 Task: For heading Arial Rounded MT Bold with Underline.  font size for heading26,  'Change the font style of data to'Browallia New.  and font size to 18,  Change the alignment of both headline & data to Align middle & Align Text left.  In the sheet  Budget Control Toolbook
Action: Mouse moved to (24, 112)
Screenshot: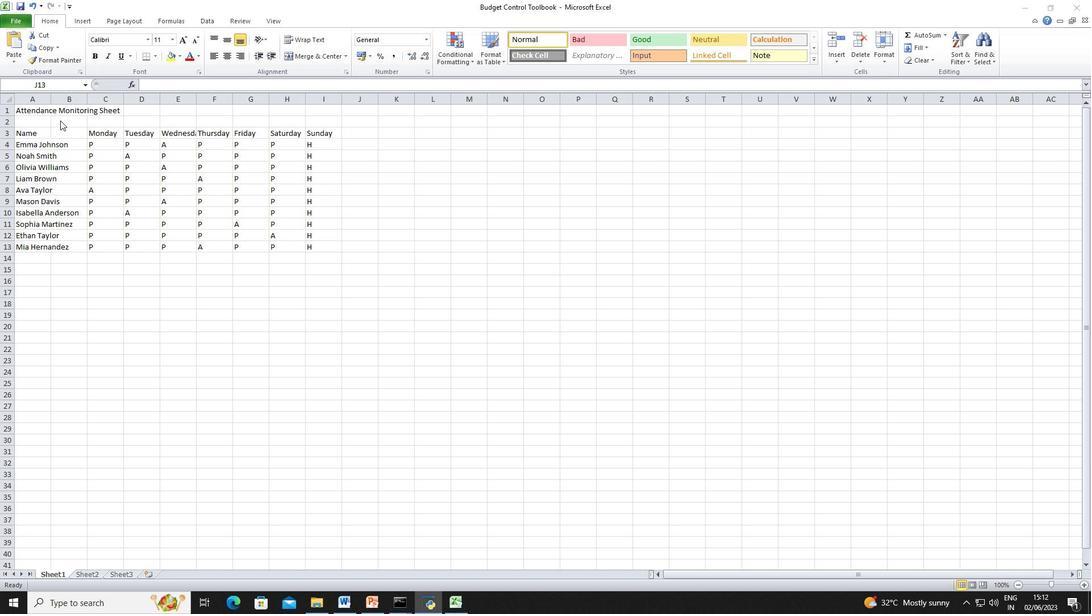 
Action: Mouse pressed left at (24, 112)
Screenshot: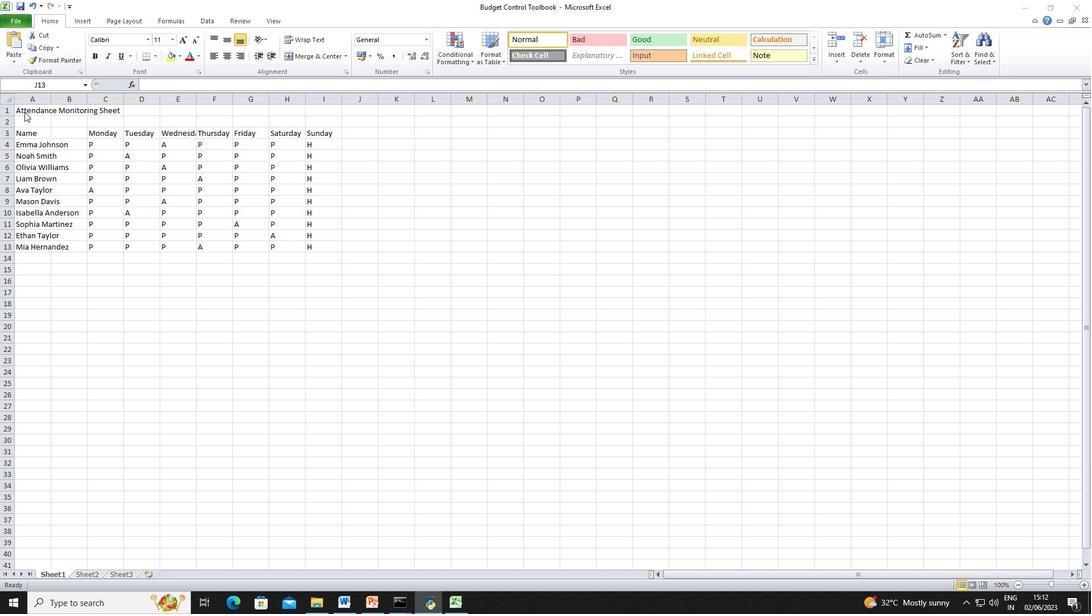 
Action: Mouse moved to (29, 112)
Screenshot: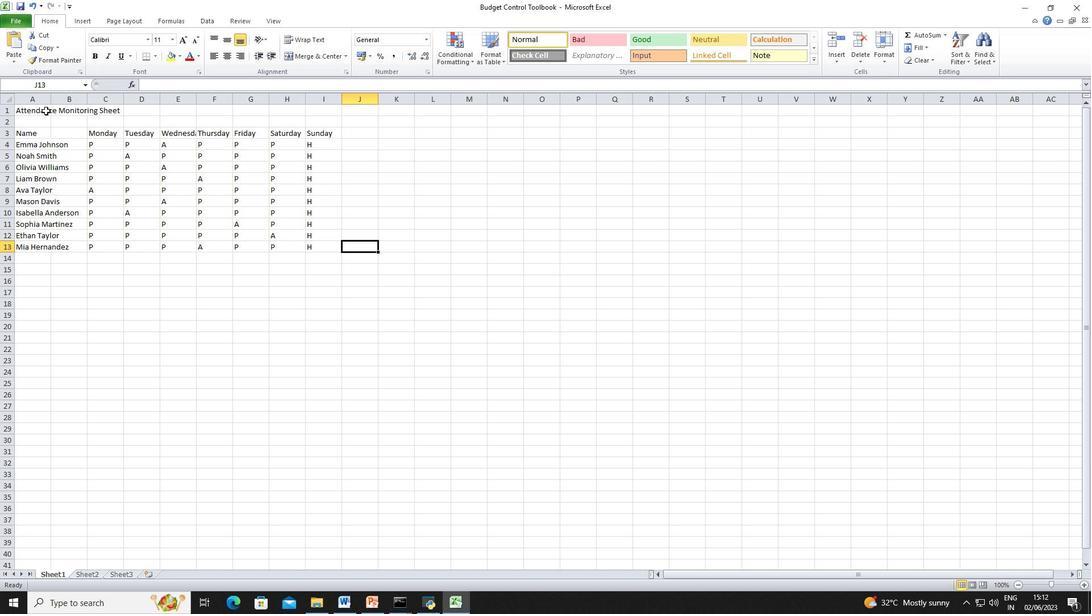 
Action: Mouse pressed left at (29, 112)
Screenshot: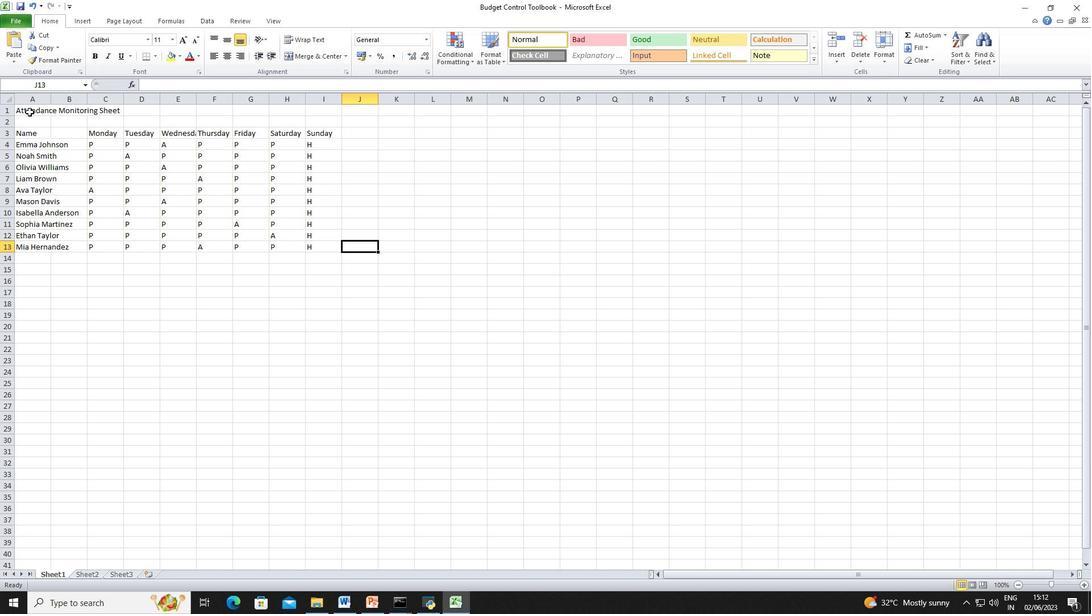 
Action: Mouse moved to (147, 36)
Screenshot: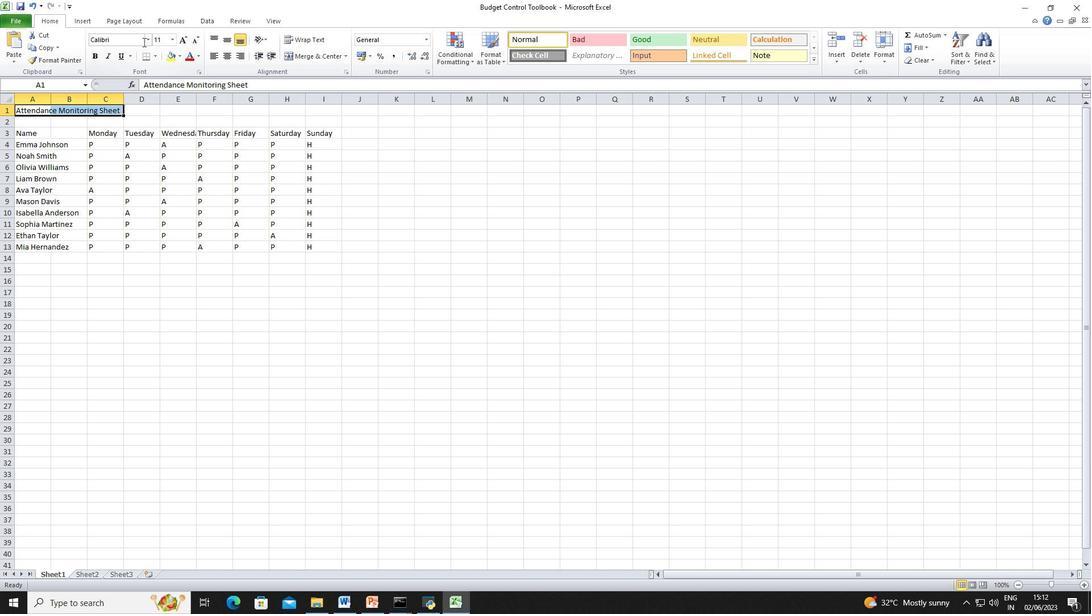
Action: Mouse pressed left at (147, 36)
Screenshot: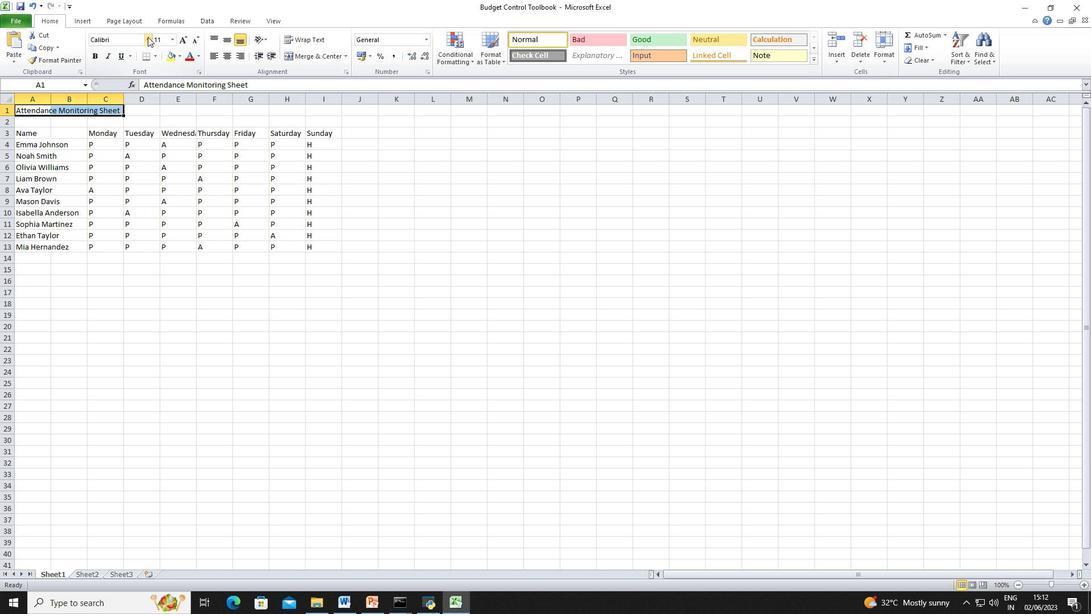 
Action: Mouse moved to (168, 173)
Screenshot: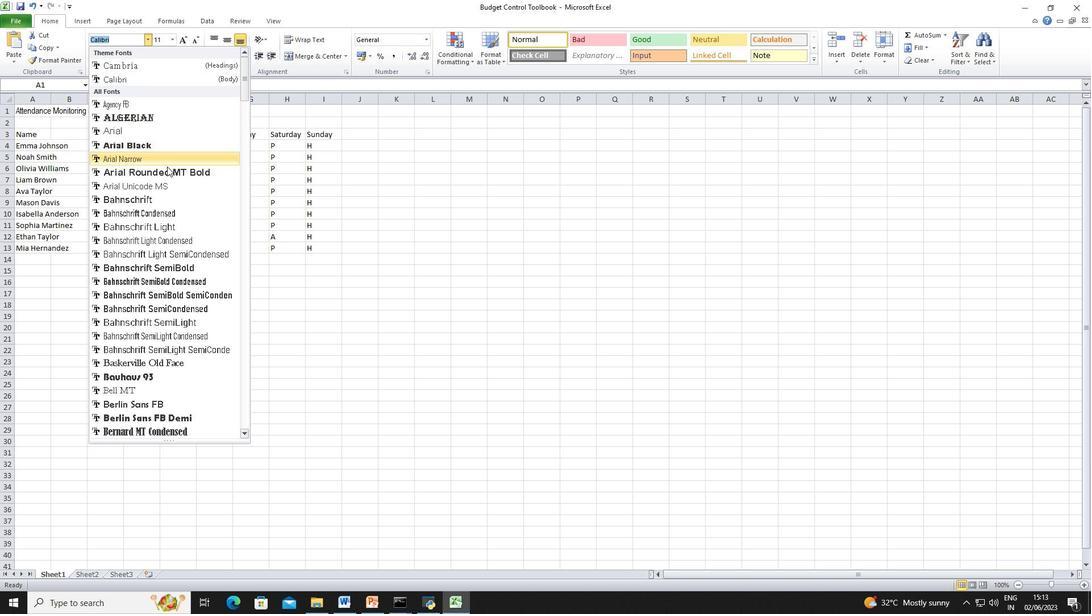 
Action: Mouse pressed left at (168, 173)
Screenshot: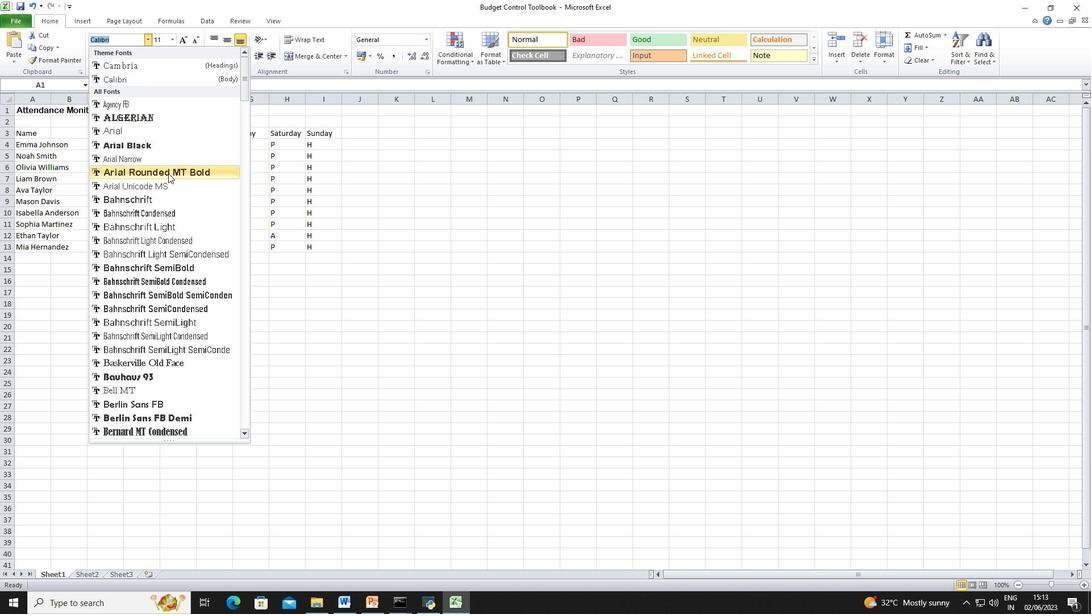 
Action: Mouse moved to (121, 55)
Screenshot: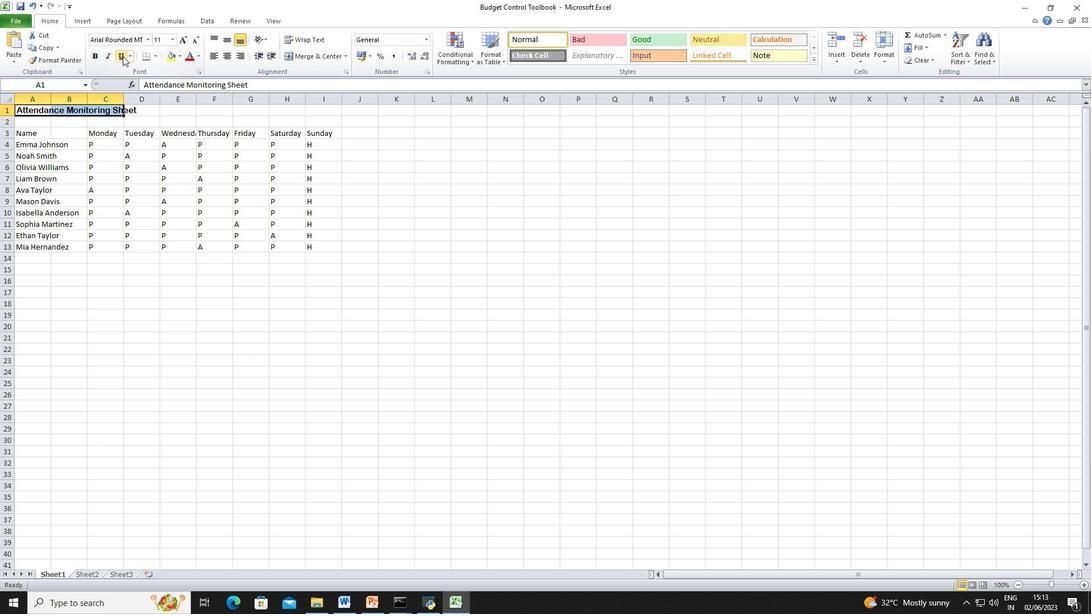 
Action: Mouse pressed left at (121, 55)
Screenshot: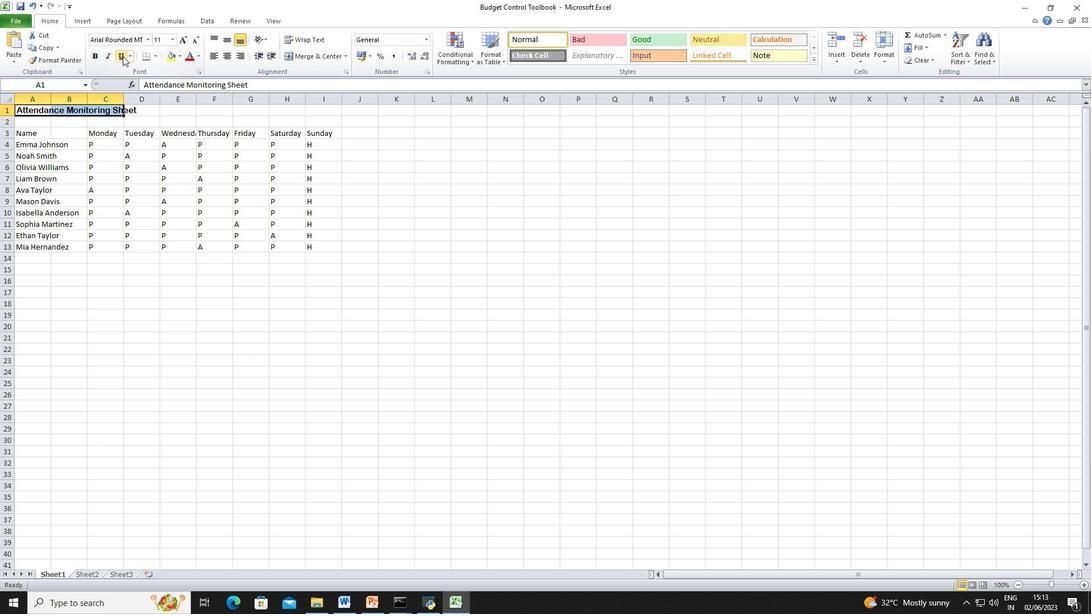 
Action: Mouse moved to (171, 36)
Screenshot: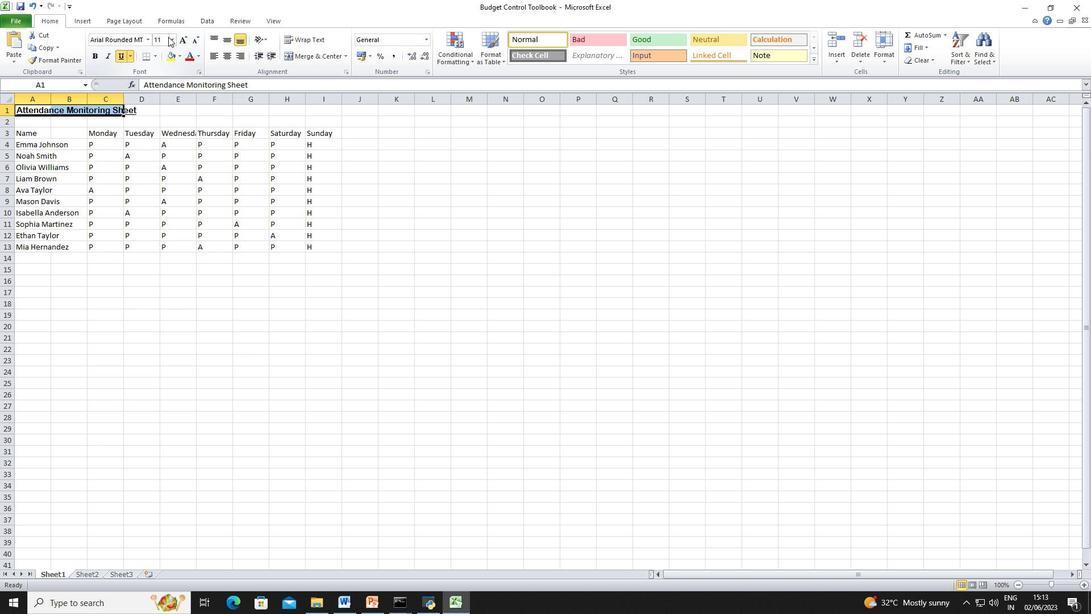 
Action: Mouse pressed left at (171, 36)
Screenshot: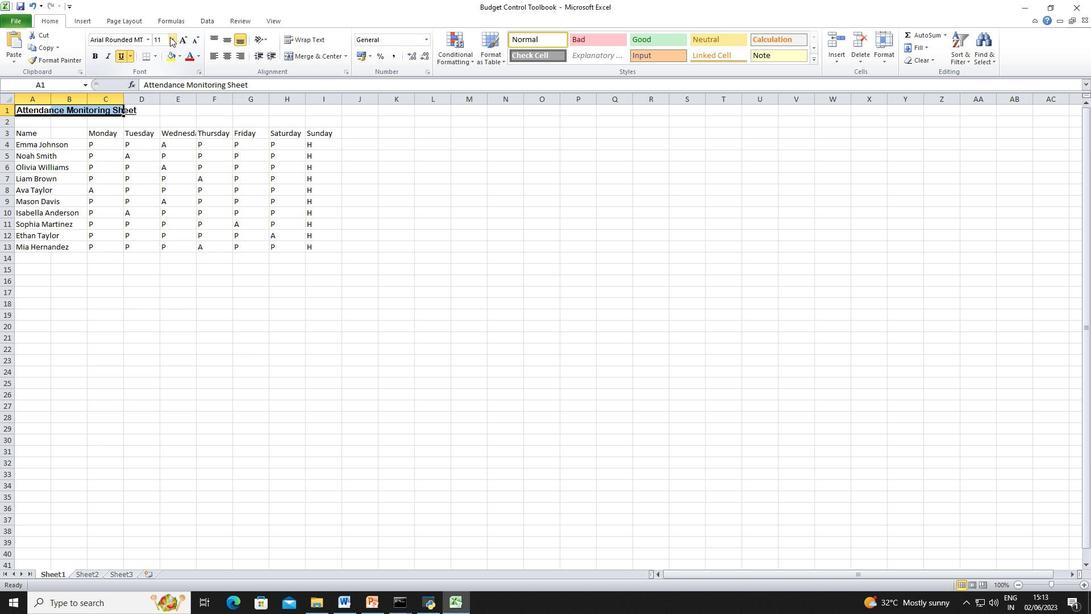 
Action: Mouse moved to (164, 156)
Screenshot: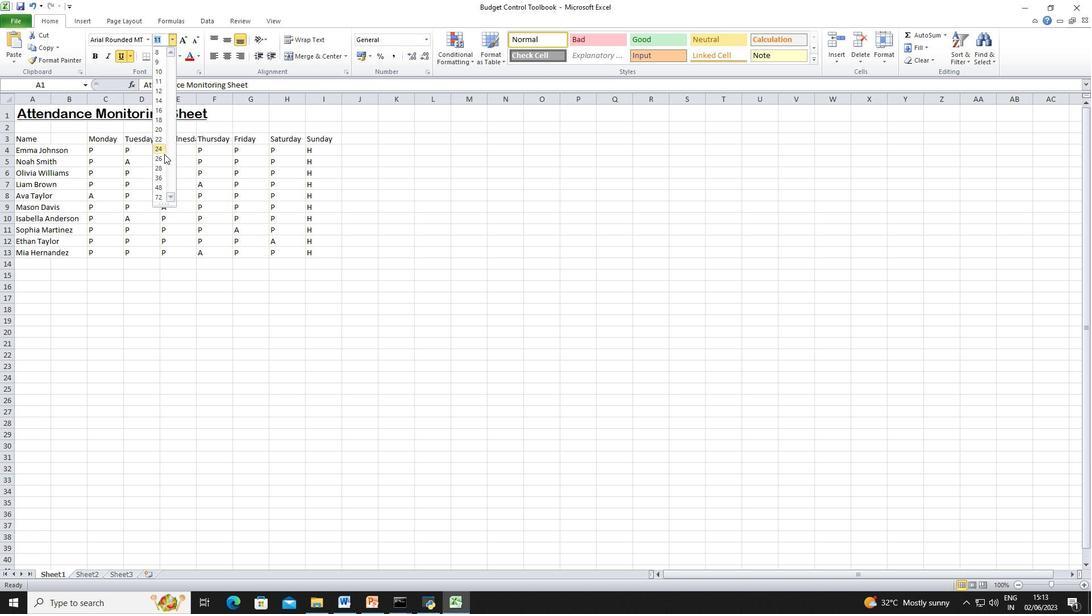 
Action: Mouse pressed left at (164, 156)
Screenshot: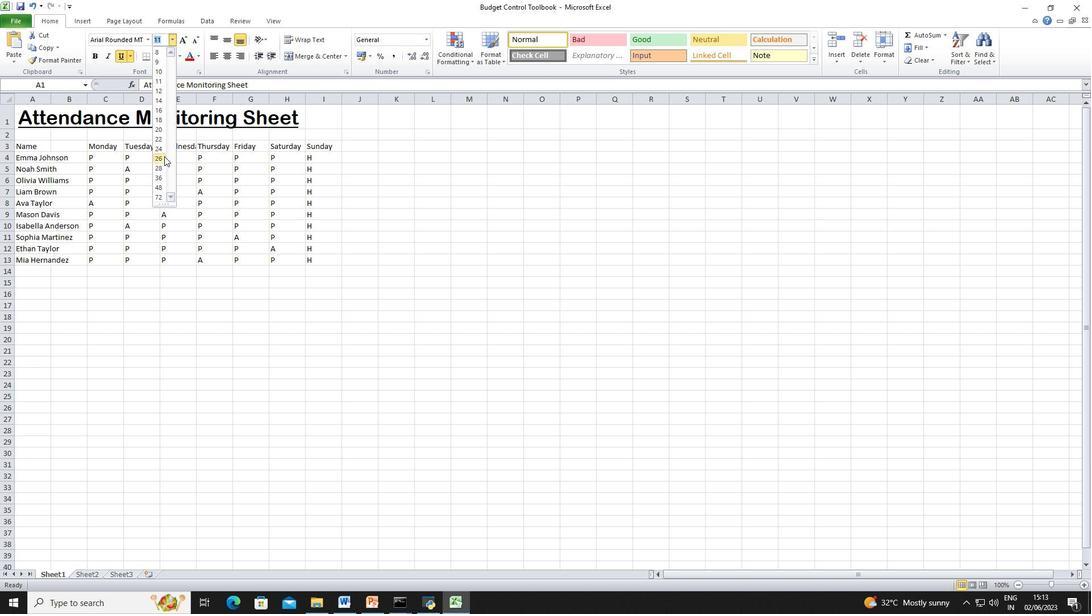
Action: Mouse moved to (46, 147)
Screenshot: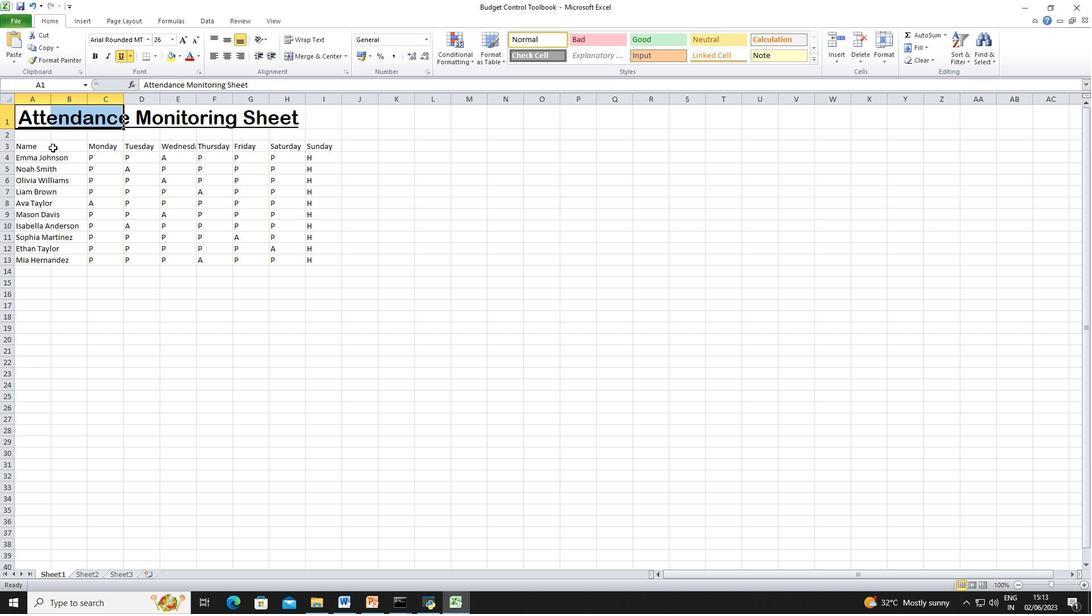 
Action: Mouse pressed left at (46, 147)
Screenshot: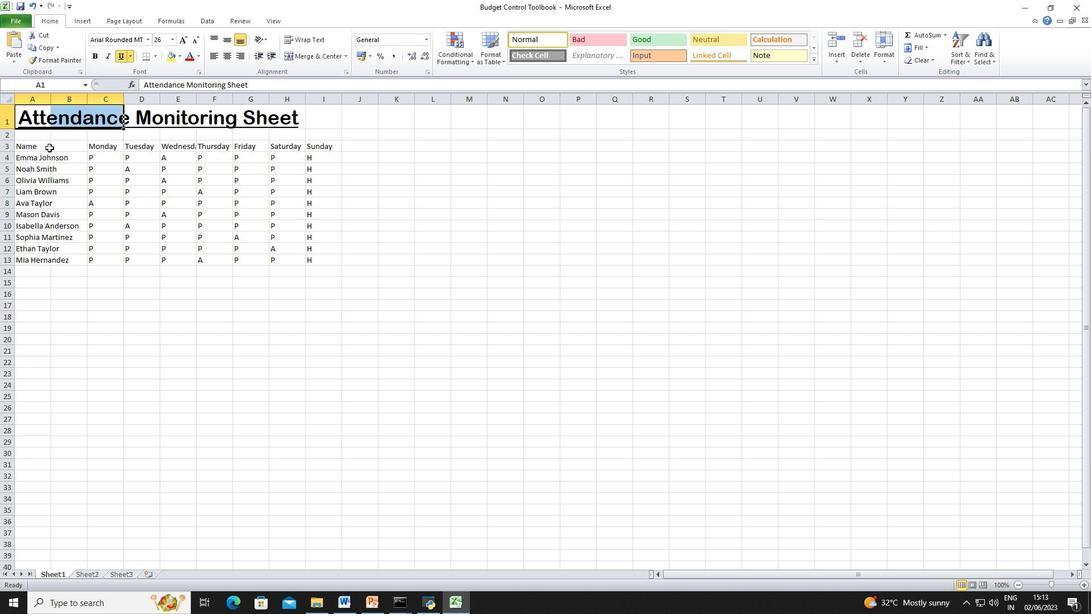 
Action: Mouse moved to (151, 35)
Screenshot: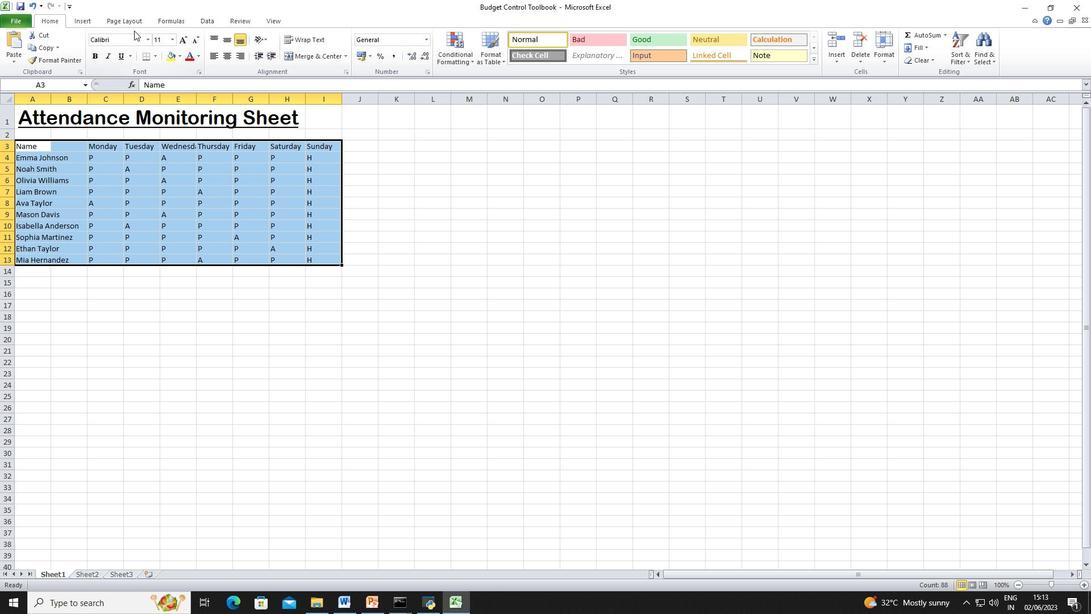 
Action: Mouse pressed left at (151, 35)
Screenshot: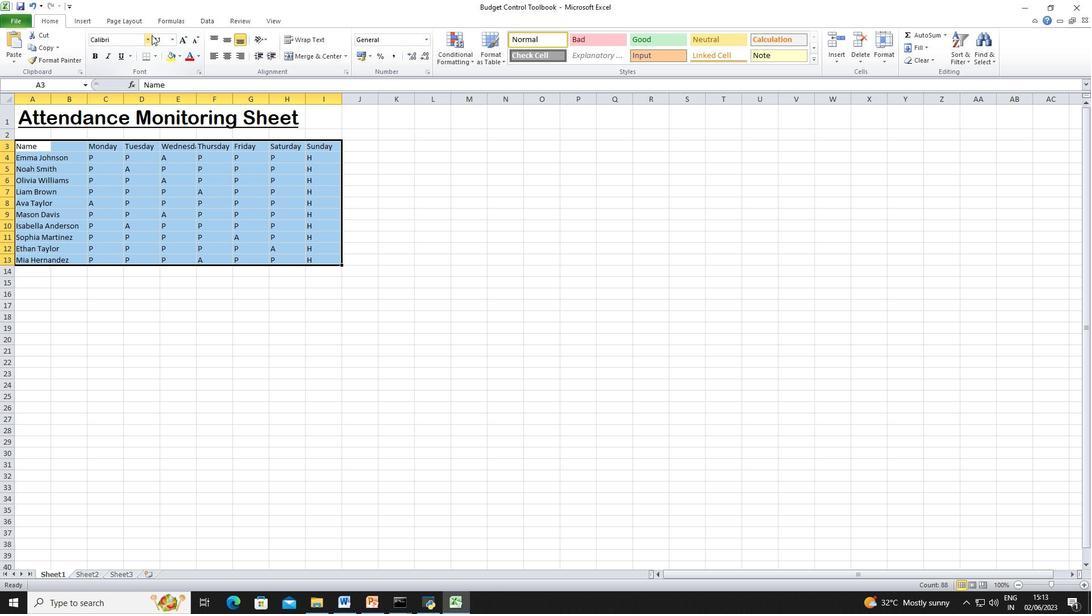
Action: Mouse moved to (183, 245)
Screenshot: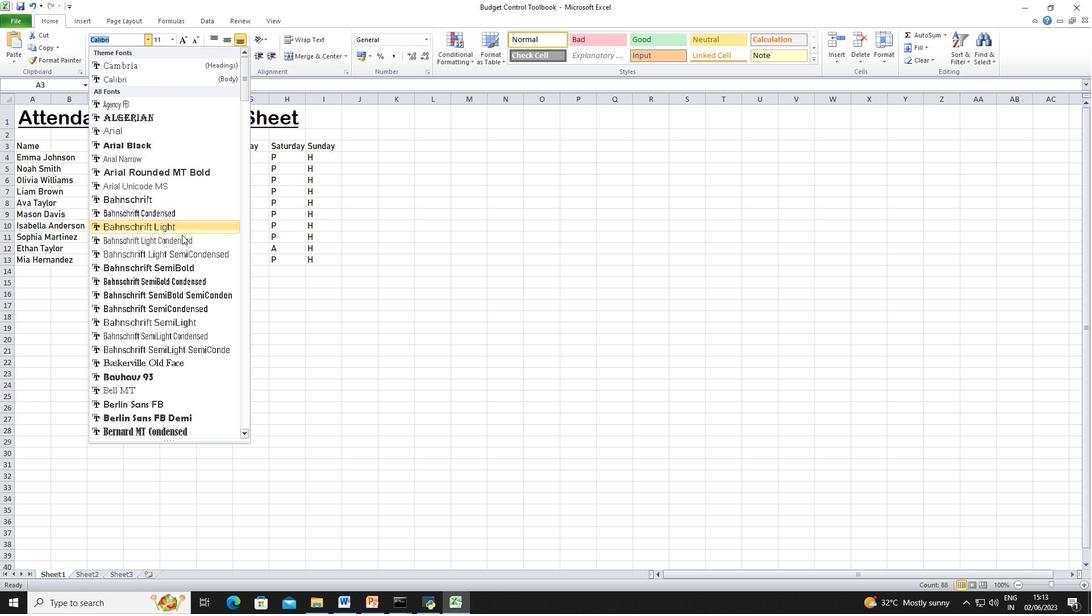 
Action: Mouse scrolled (183, 244) with delta (0, 0)
Screenshot: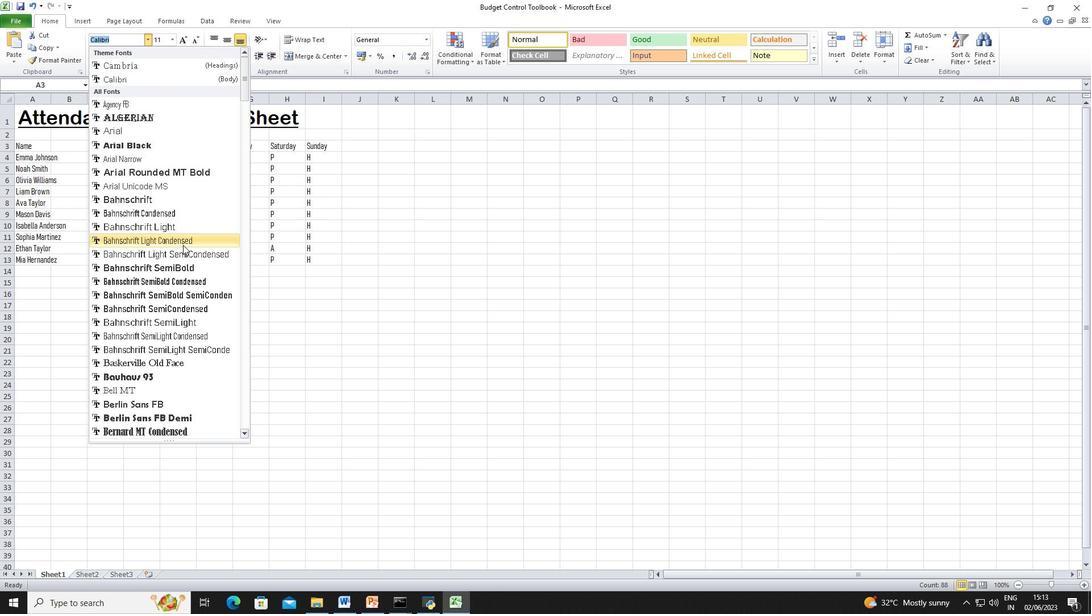 
Action: Mouse scrolled (183, 244) with delta (0, 0)
Screenshot: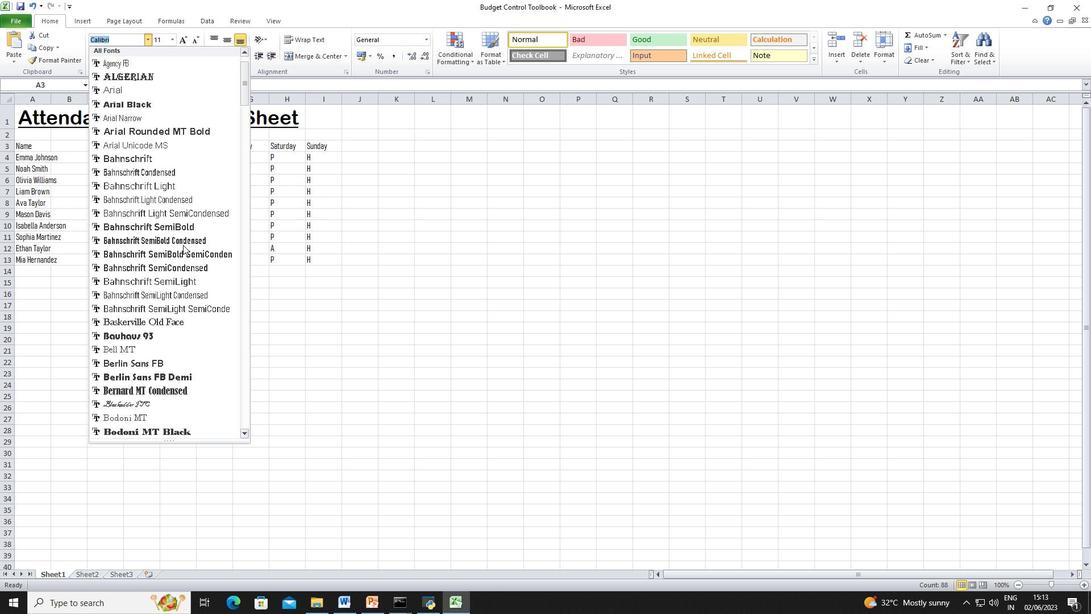 
Action: Mouse moved to (114, 157)
Screenshot: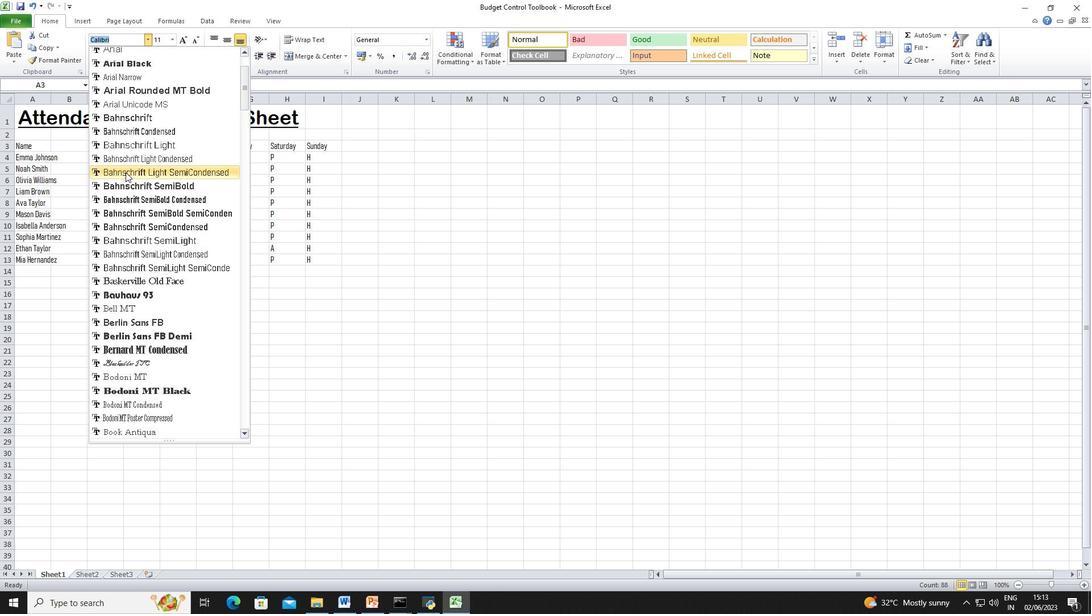 
Action: Key pressed <Key.shift>Browallia<Key.space><Key.shift>New<Key.enter>
Screenshot: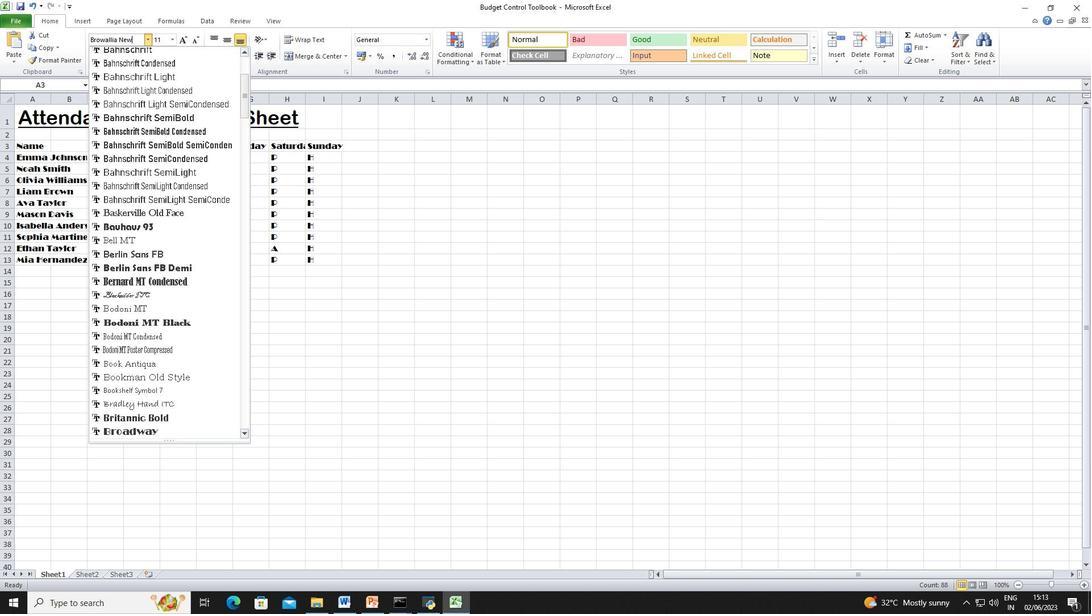 
Action: Mouse moved to (173, 40)
Screenshot: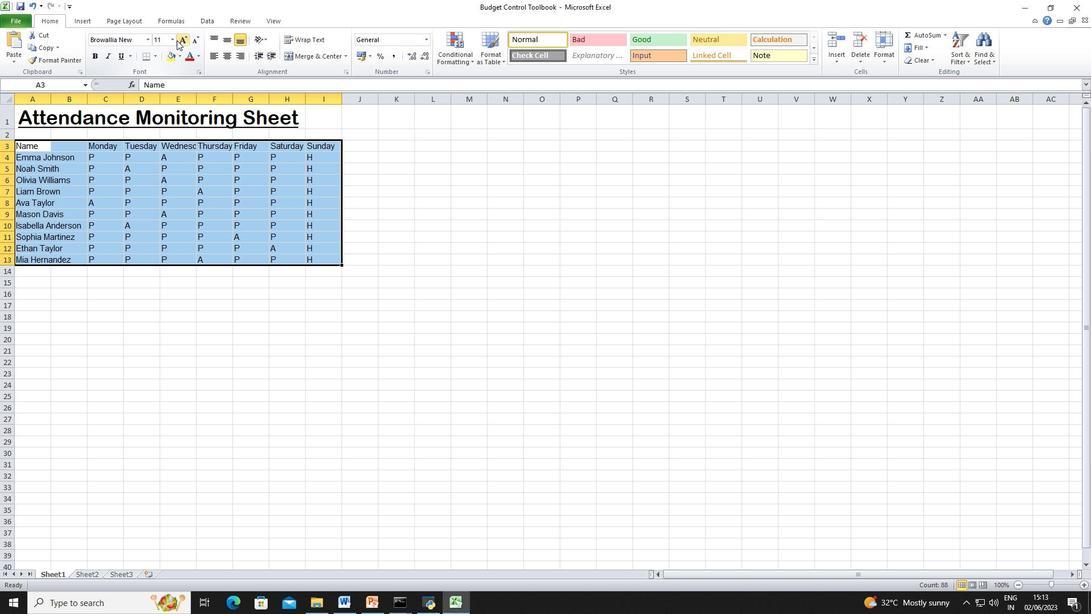 
Action: Mouse pressed left at (173, 40)
Screenshot: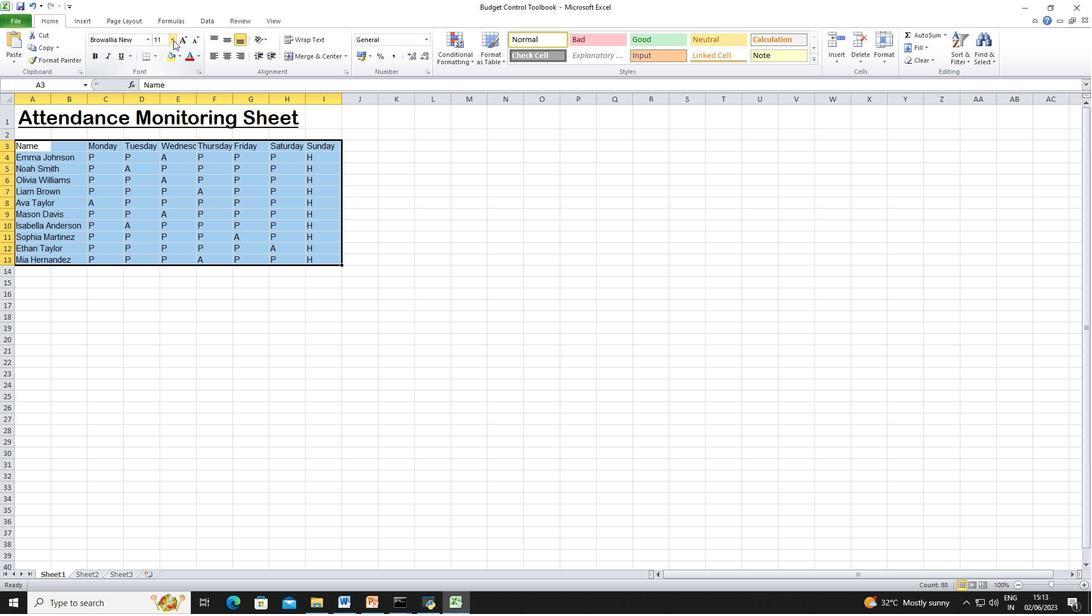 
Action: Mouse moved to (162, 117)
Screenshot: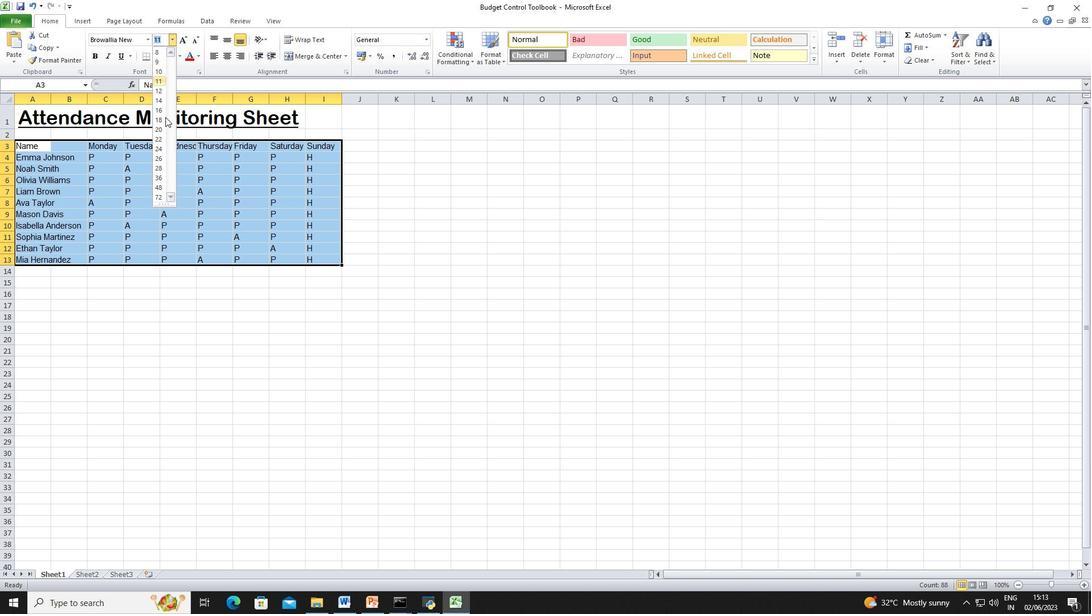
Action: Mouse pressed left at (162, 117)
Screenshot: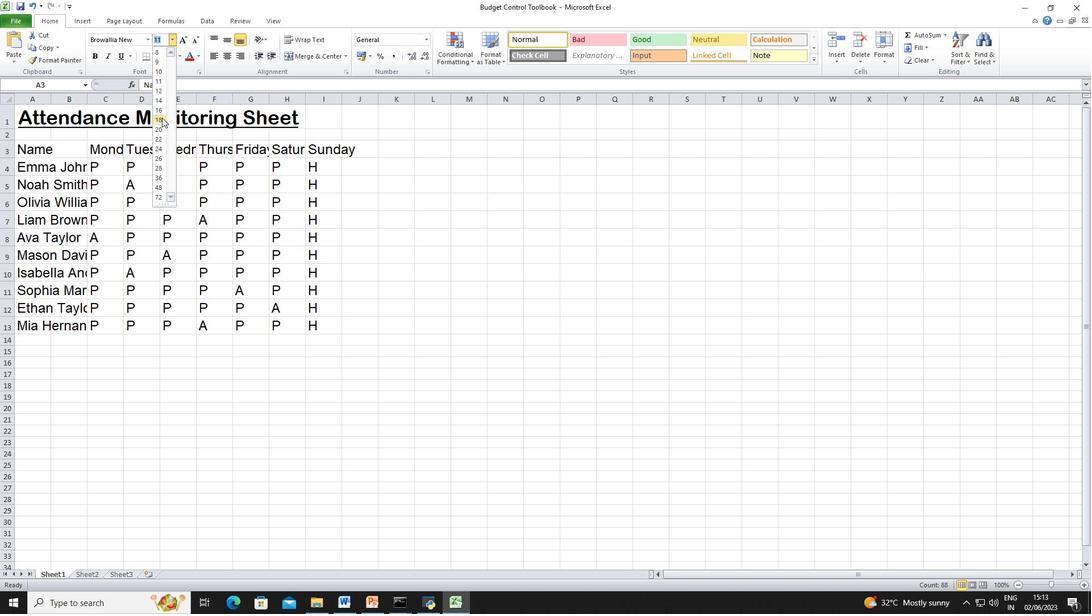 
Action: Mouse moved to (213, 59)
Screenshot: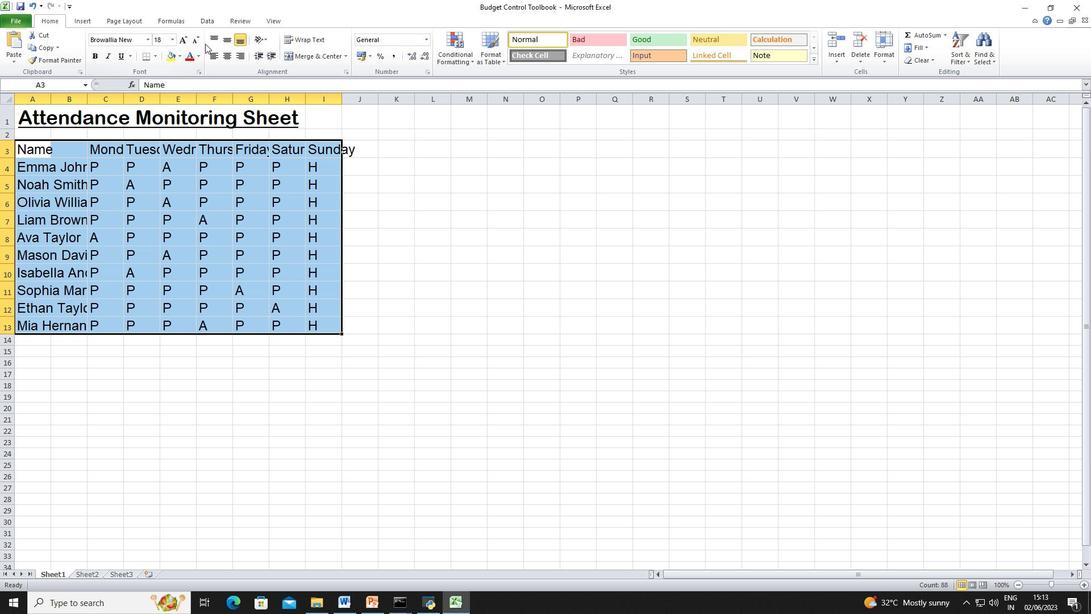 
Action: Mouse pressed left at (213, 59)
Screenshot: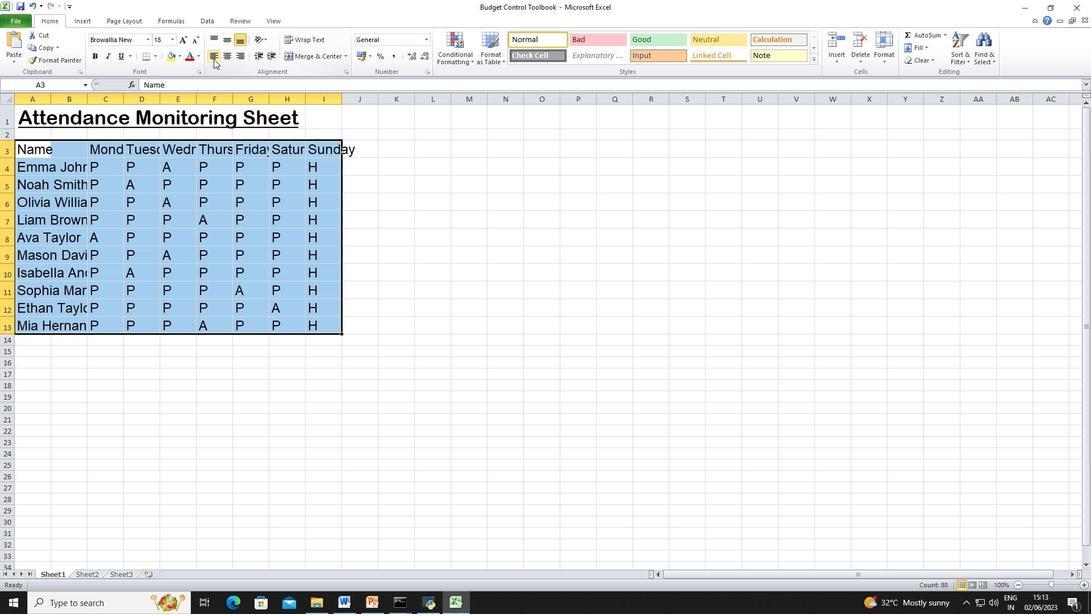 
Action: Mouse moved to (51, 118)
Screenshot: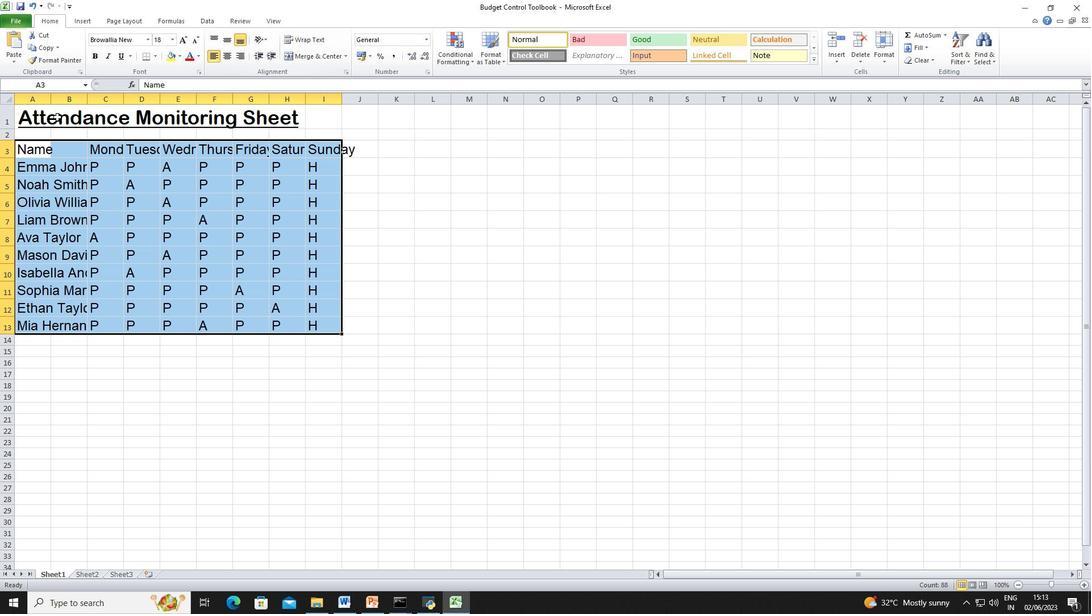 
Action: Mouse pressed left at (51, 118)
Screenshot: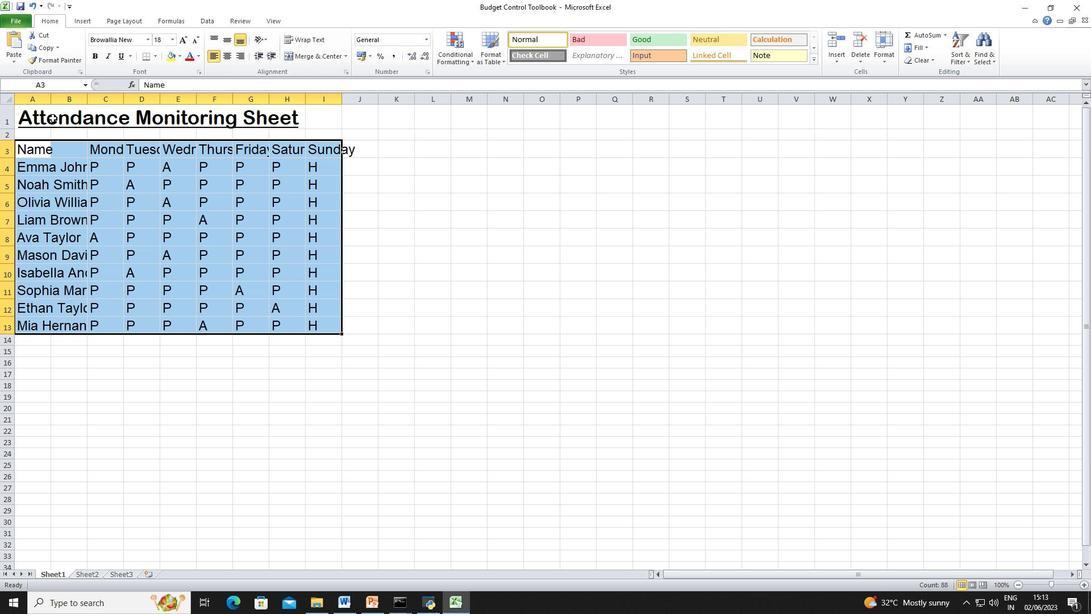 
Action: Mouse moved to (31, 114)
Screenshot: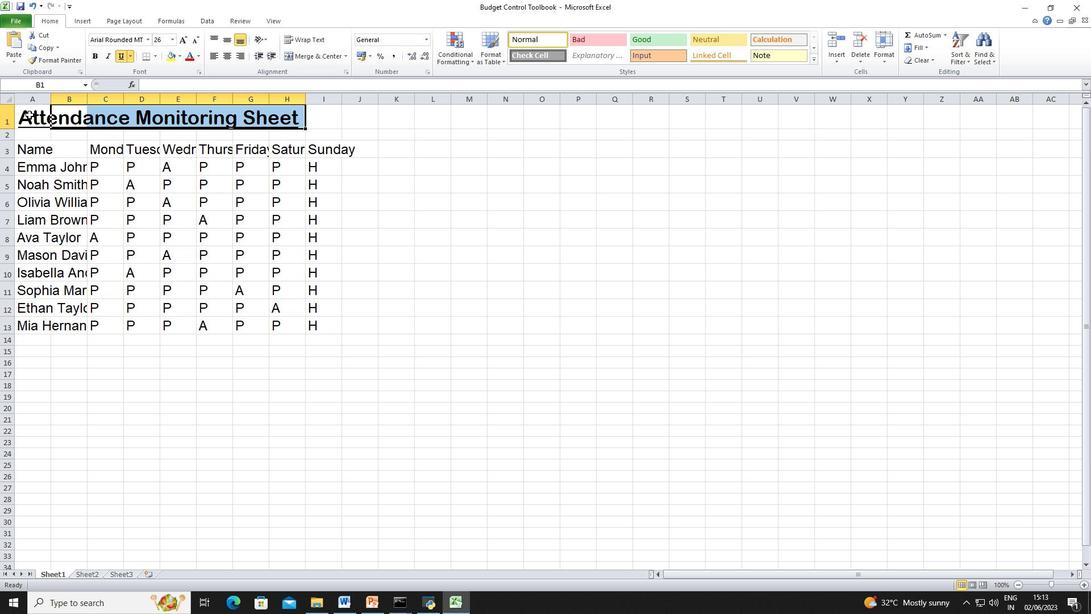 
Action: Mouse pressed left at (30, 114)
Screenshot: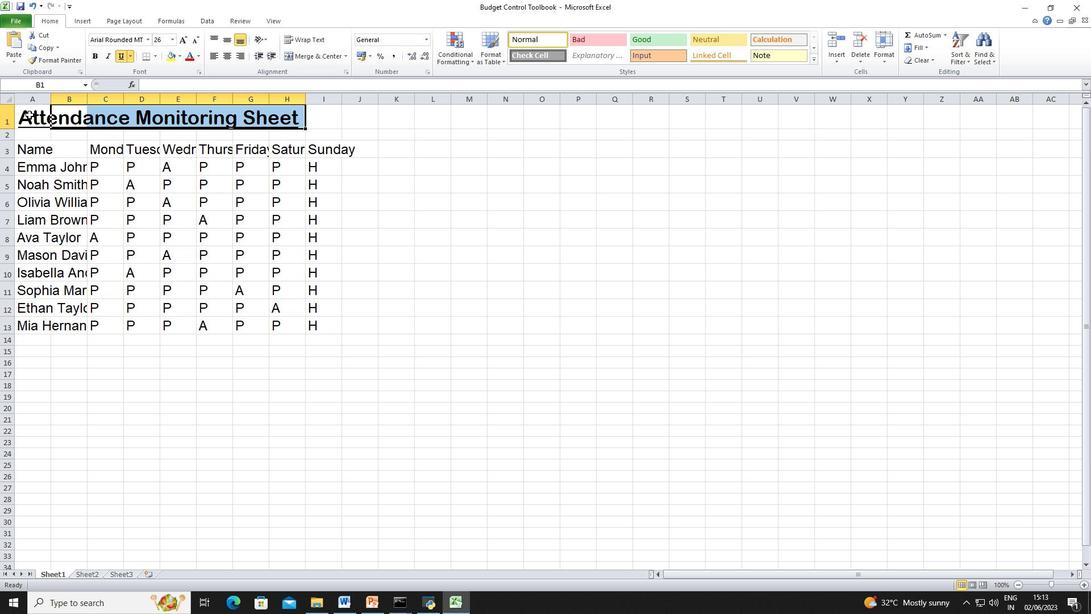 
Action: Mouse moved to (228, 55)
Screenshot: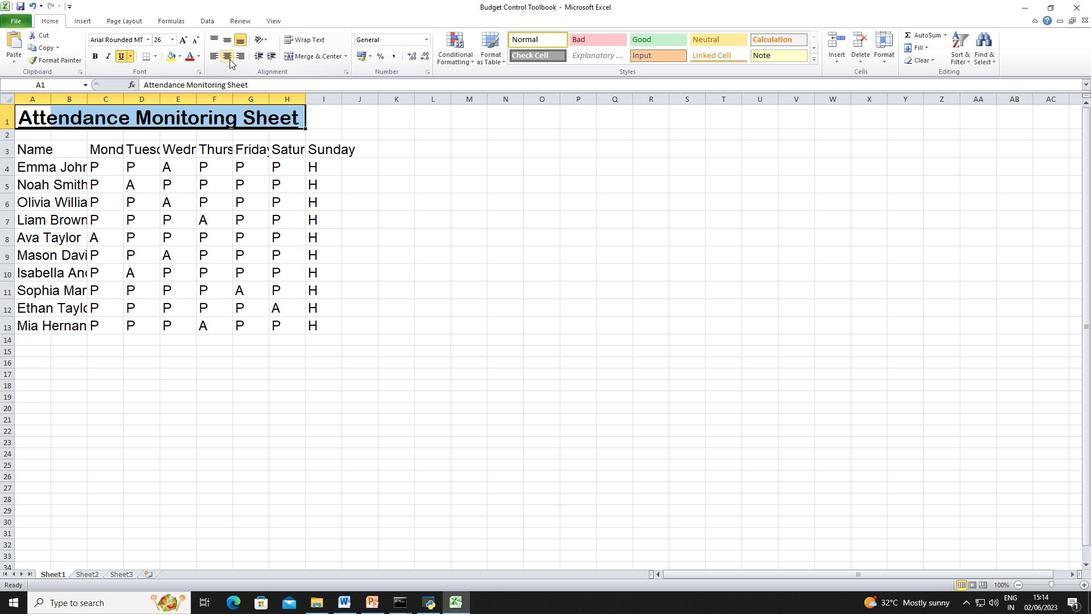 
Action: Mouse pressed left at (228, 55)
Screenshot: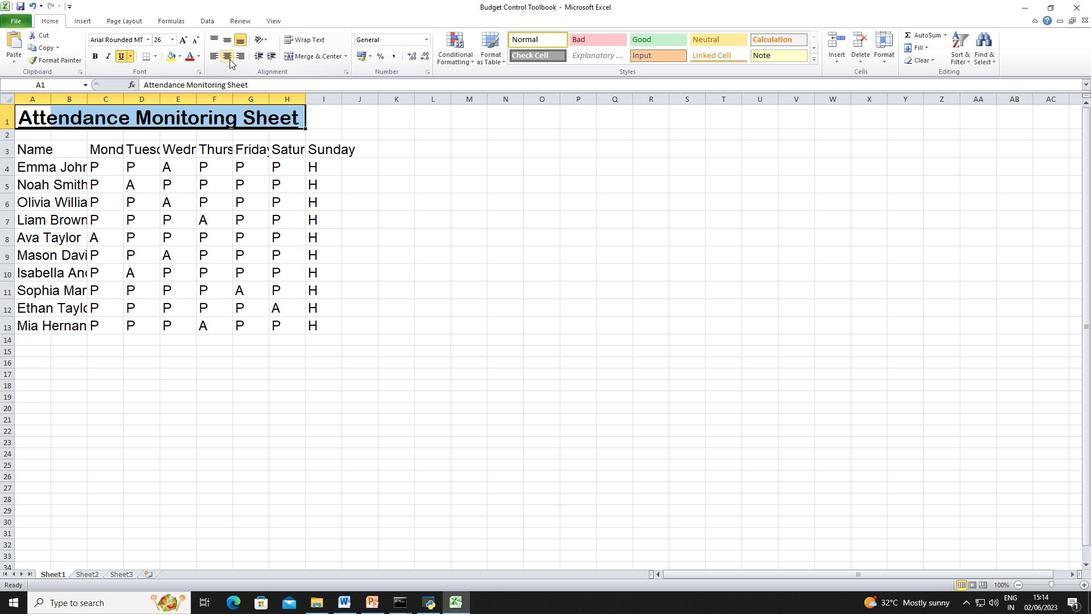 
Action: Mouse moved to (51, 97)
Screenshot: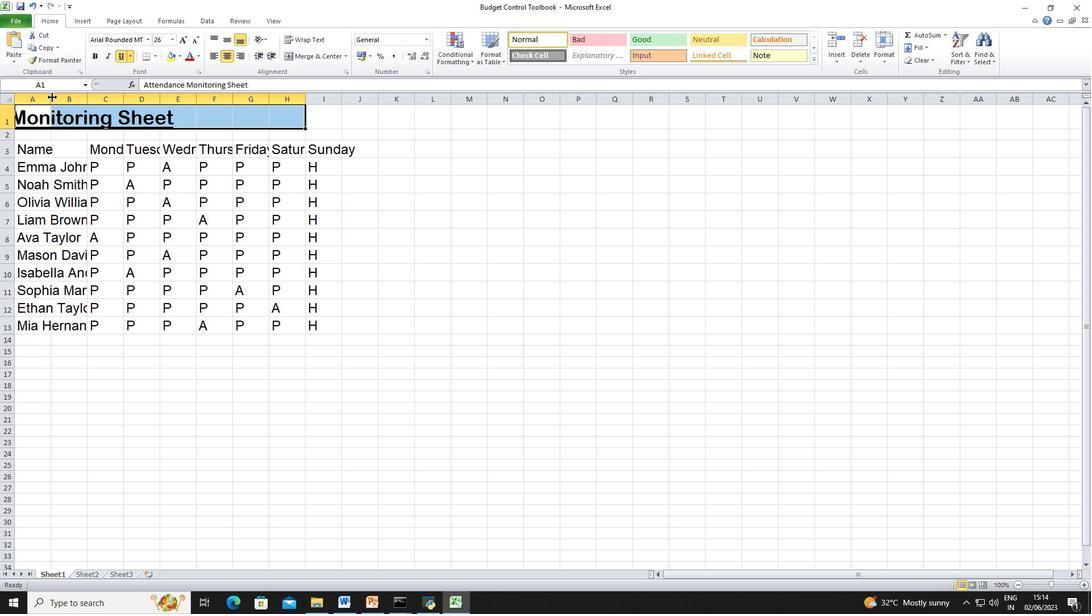 
Action: Mouse pressed left at (51, 97)
Screenshot: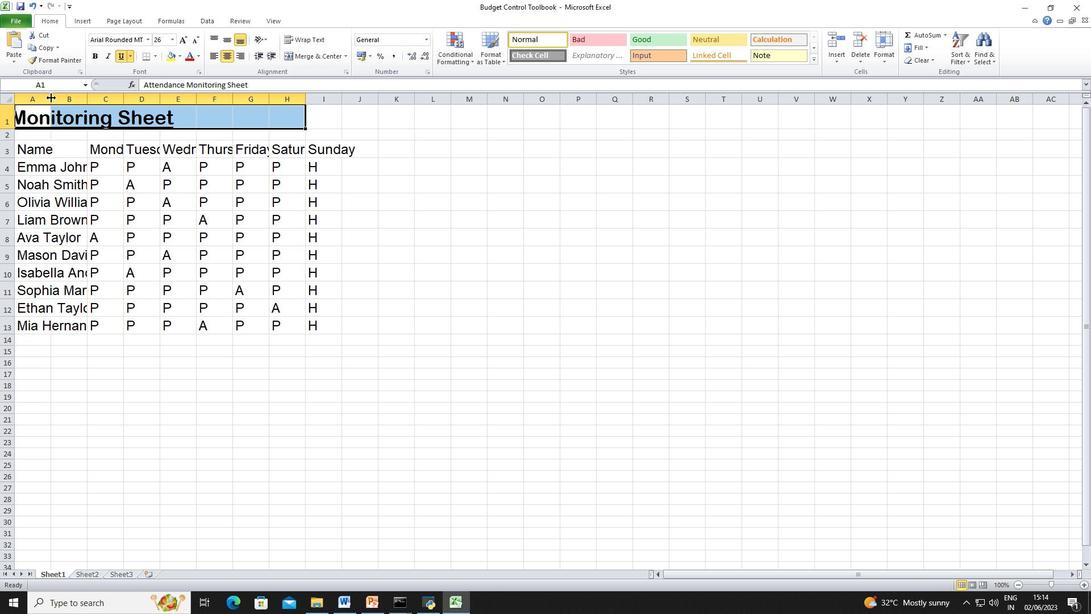 
Action: Mouse moved to (119, 101)
Screenshot: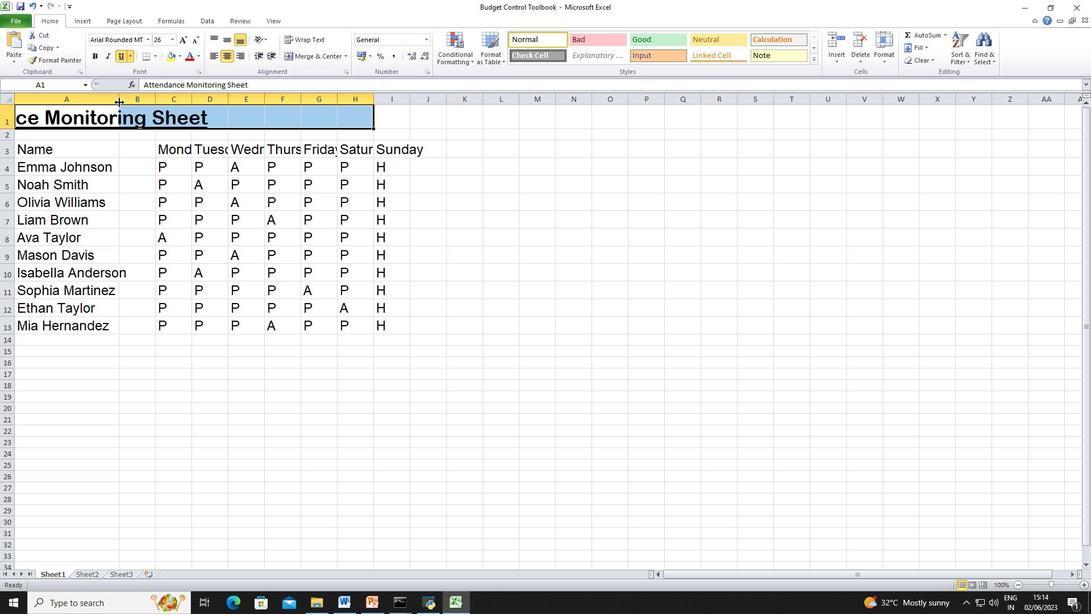 
Action: Mouse pressed left at (119, 101)
Screenshot: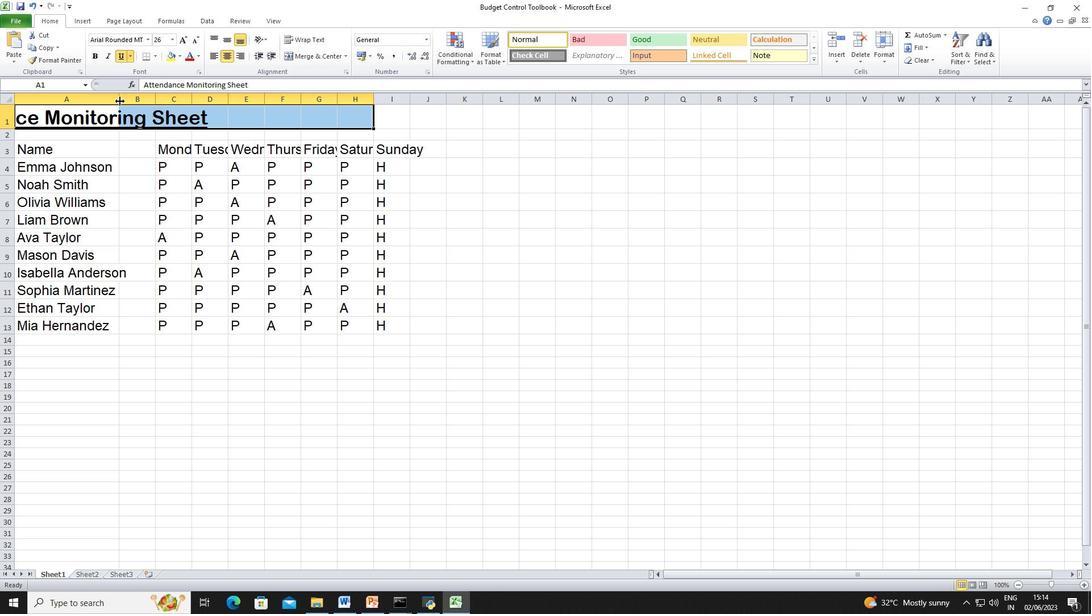 
Action: Mouse moved to (192, 100)
Screenshot: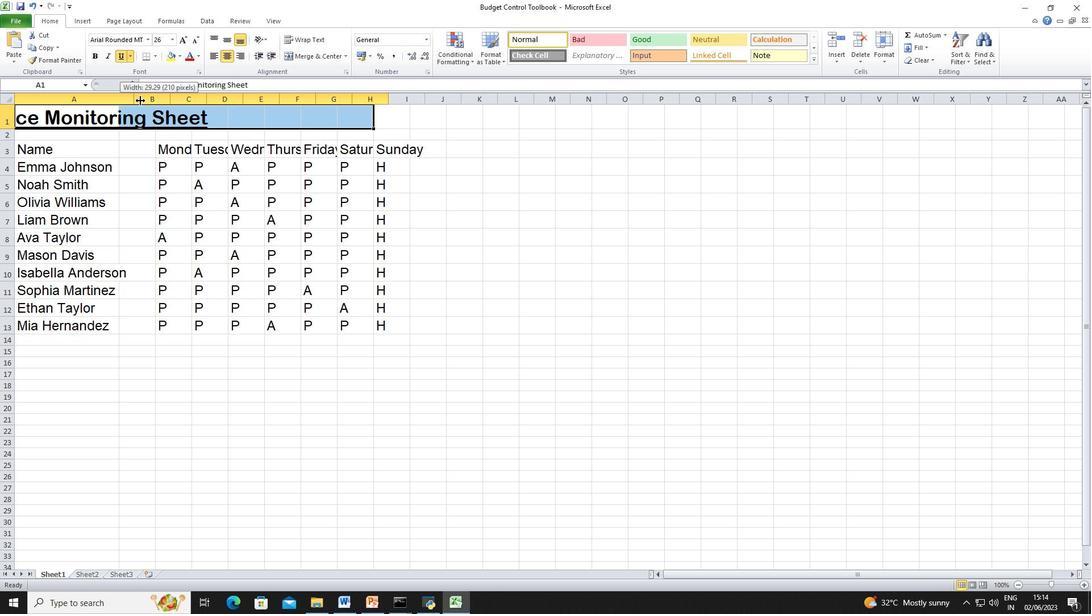
Action: Mouse pressed left at (192, 100)
Screenshot: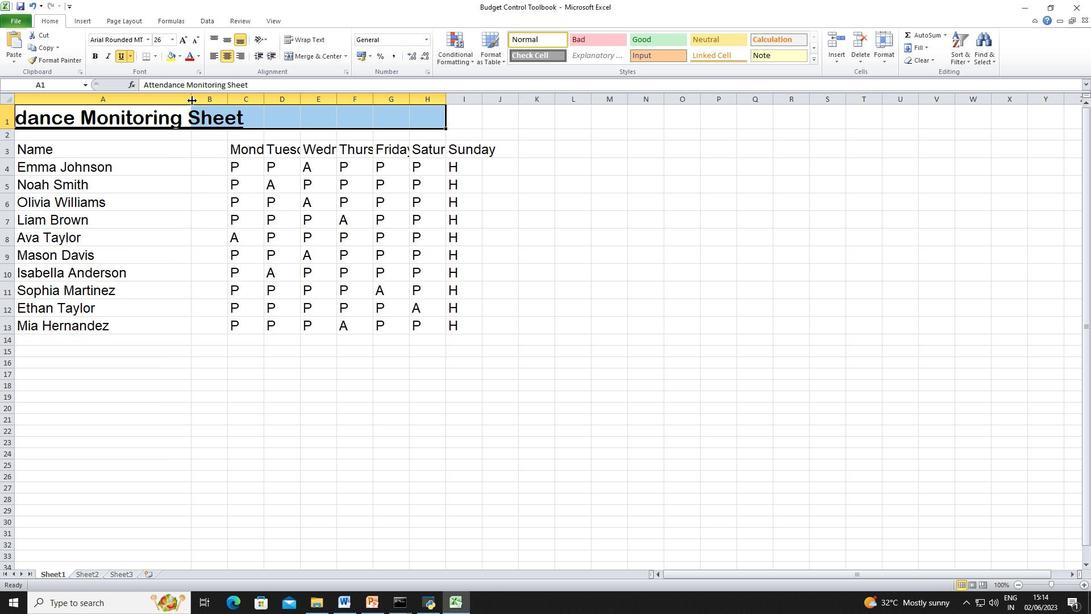 
Action: Mouse moved to (233, 100)
Screenshot: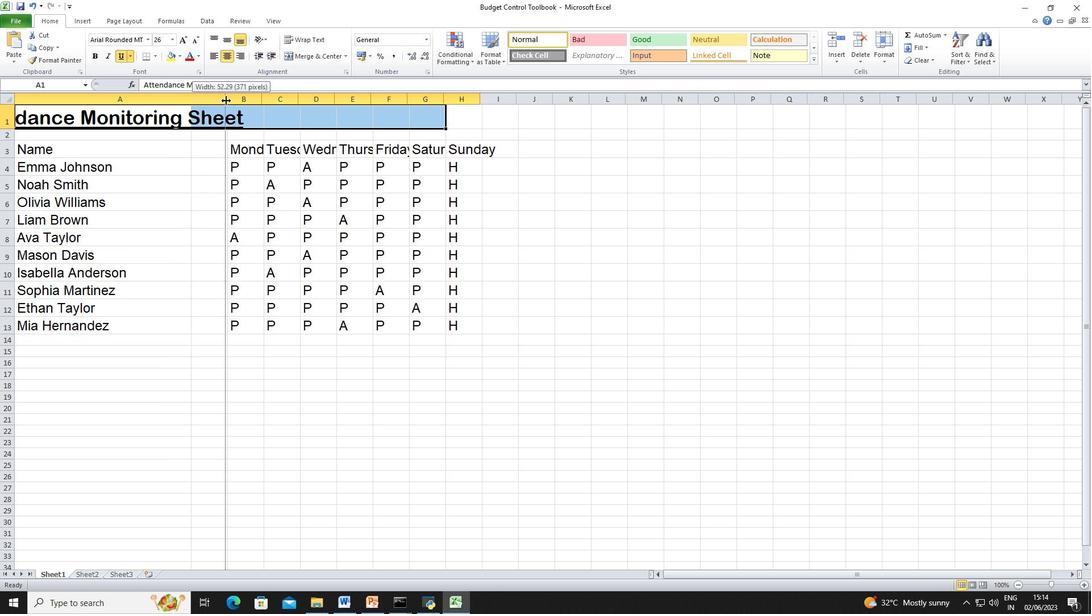 
Action: Mouse pressed left at (233, 100)
Screenshot: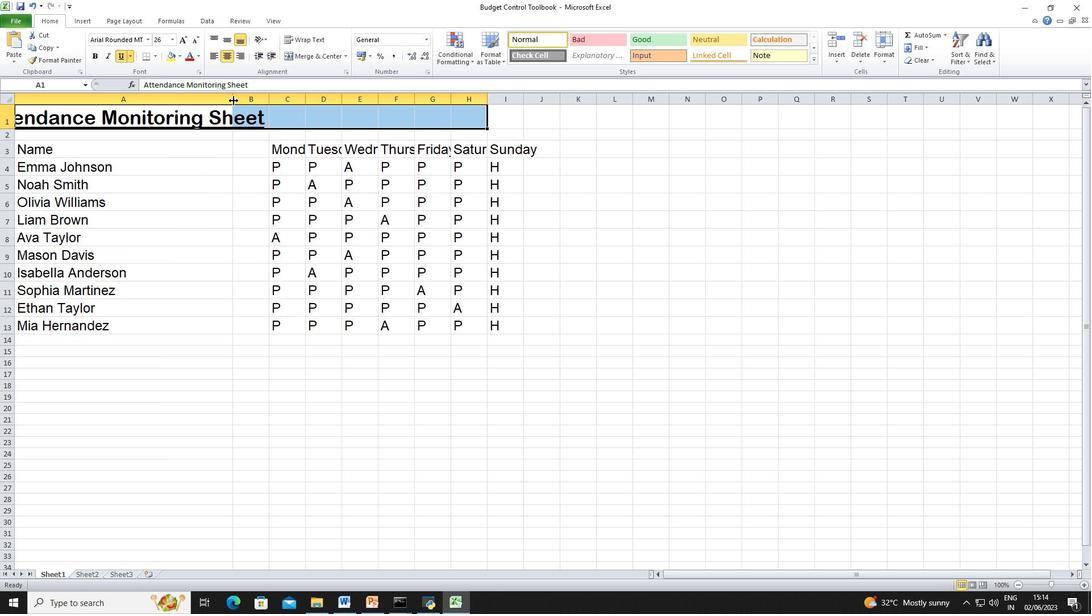 
Action: Mouse moved to (266, 100)
Screenshot: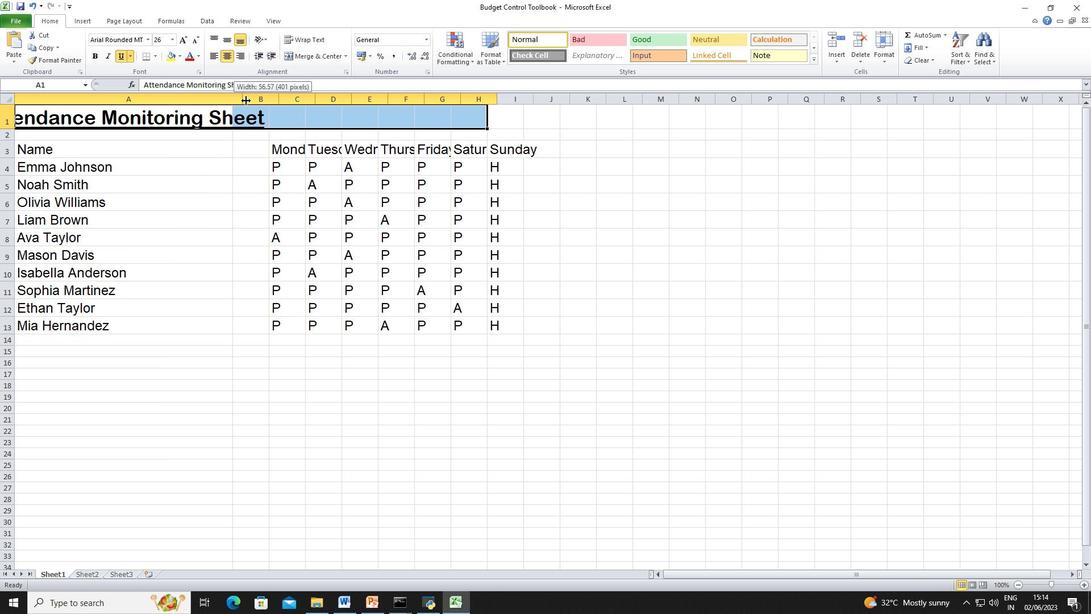 
Action: Mouse pressed left at (266, 100)
Screenshot: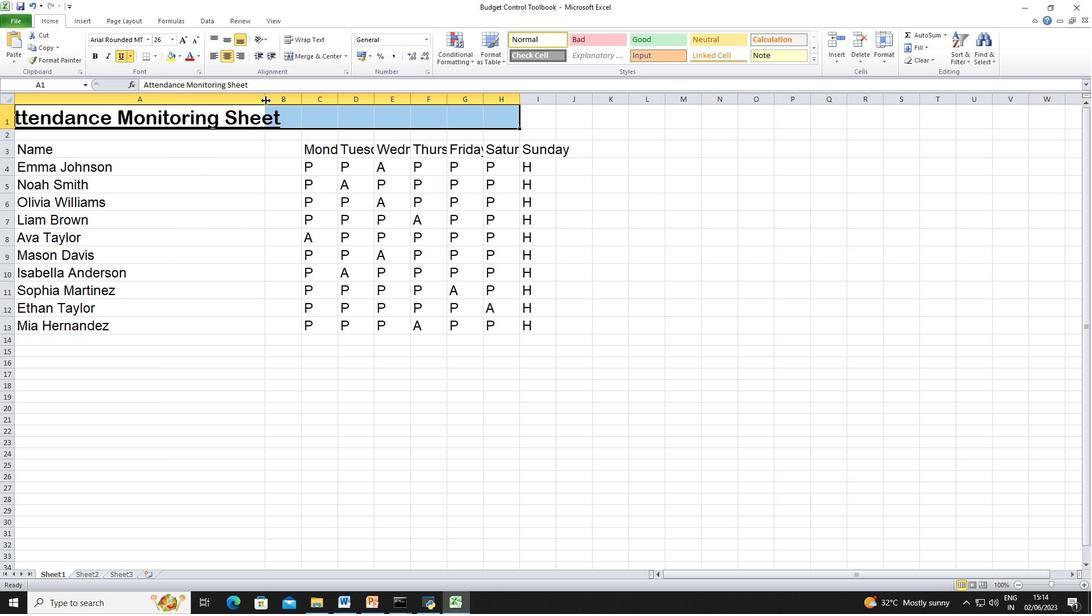 
Action: Mouse moved to (296, 100)
Screenshot: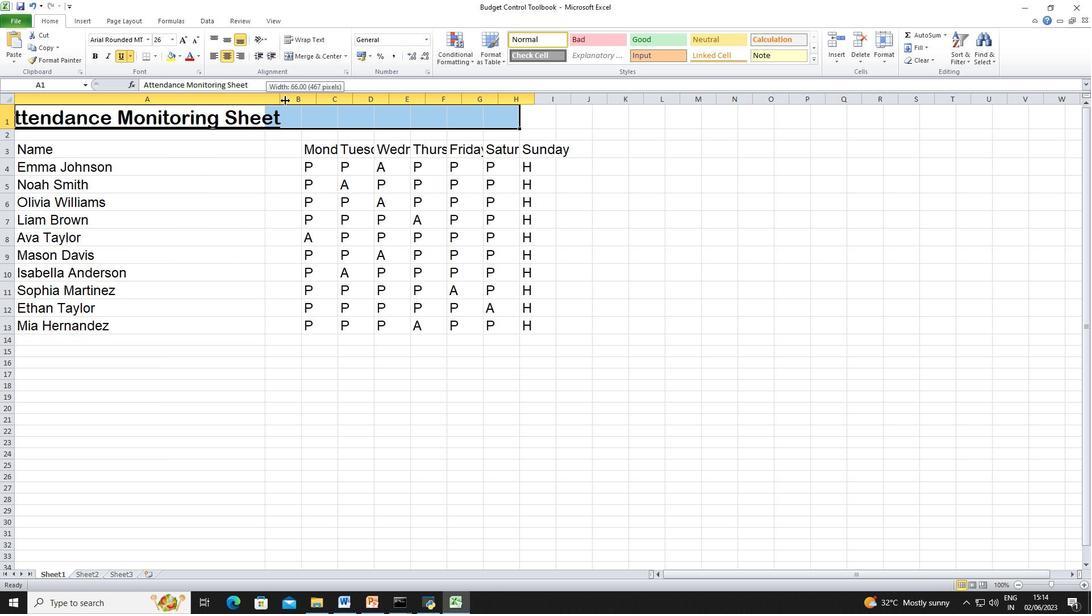 
Action: Mouse pressed left at (296, 100)
Screenshot: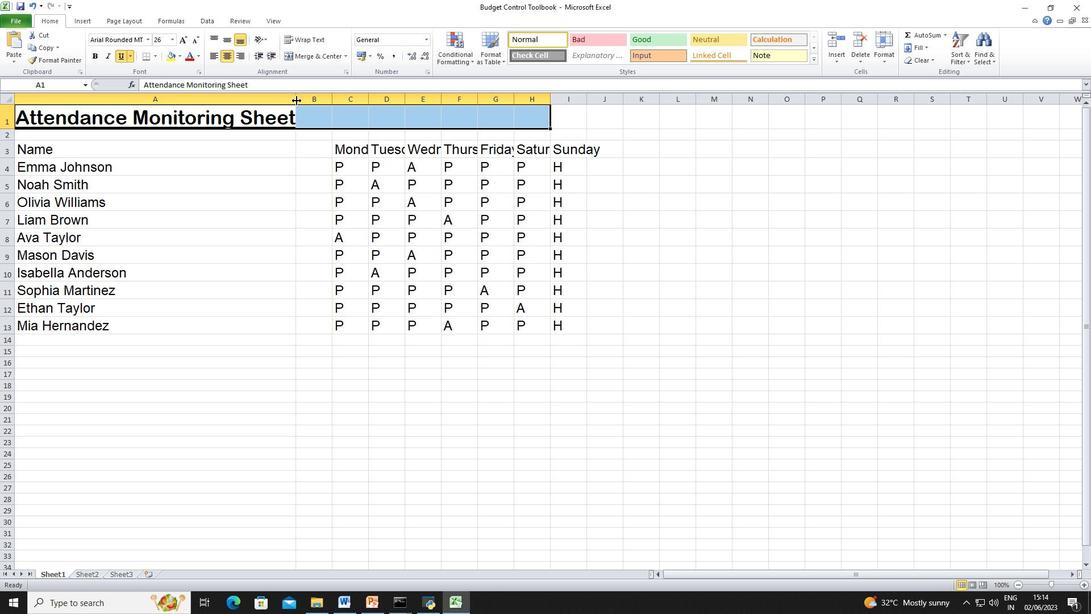 
Action: Mouse moved to (290, 104)
Screenshot: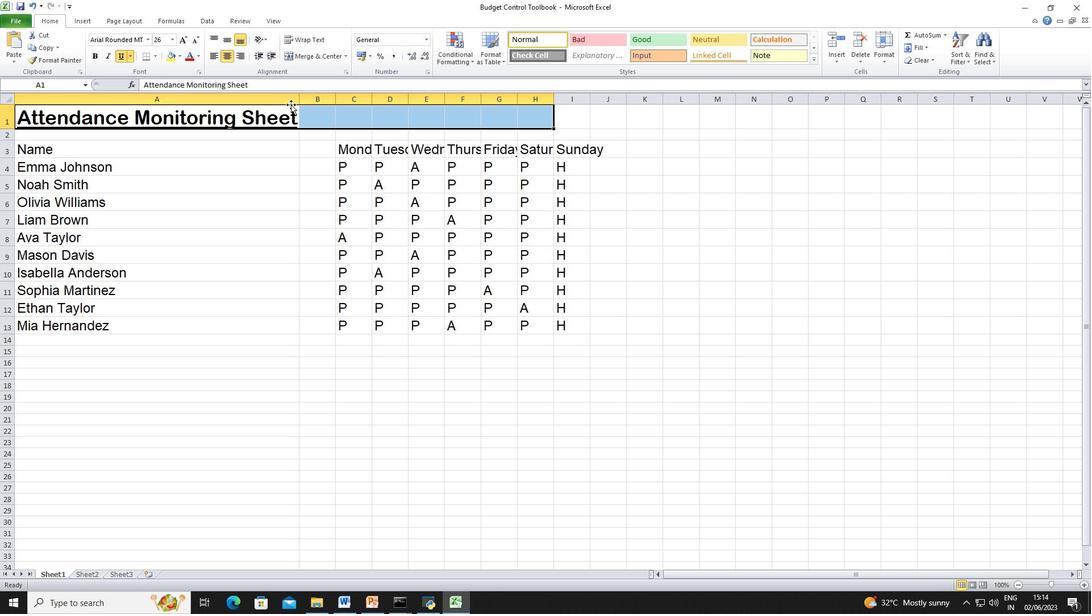 
